 Task: View all reviews of tiny home in Lac-Beauport, Quebec, Canada.
Action: Mouse moved to (467, 118)
Screenshot: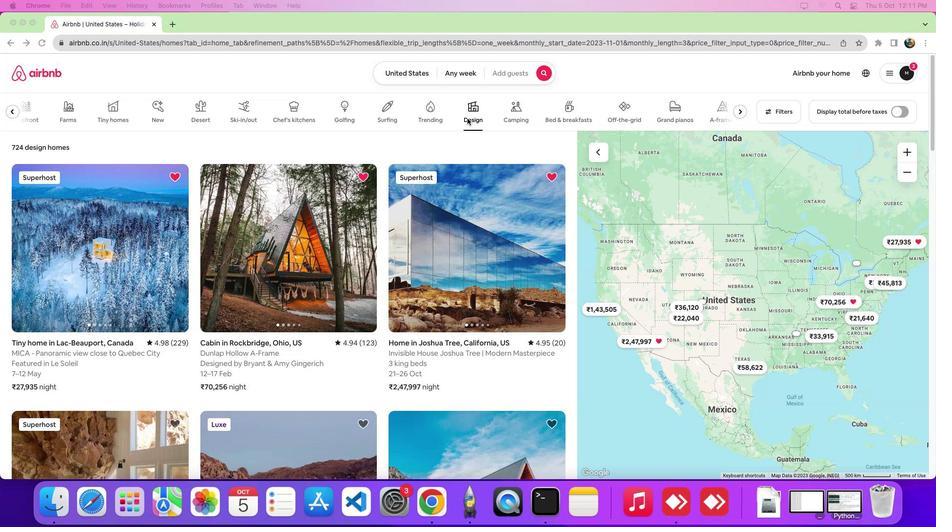 
Action: Mouse pressed left at (467, 118)
Screenshot: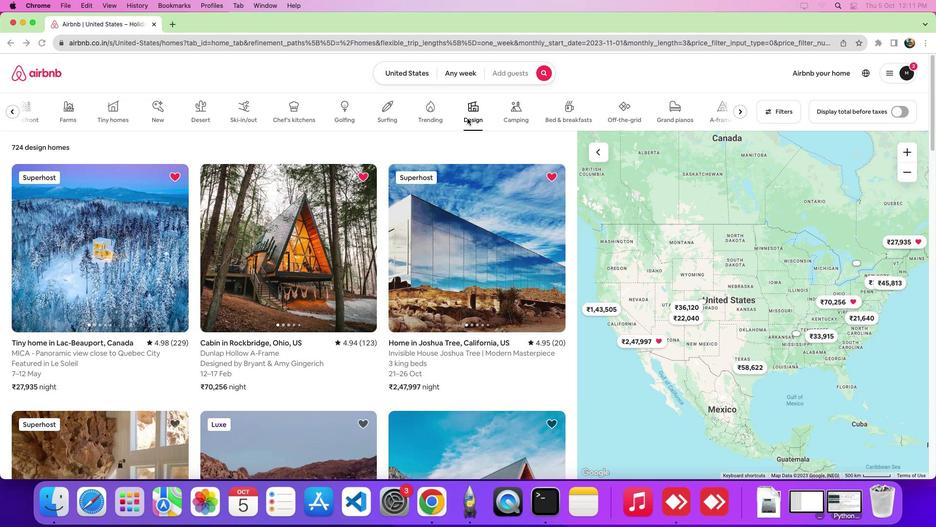
Action: Mouse moved to (140, 272)
Screenshot: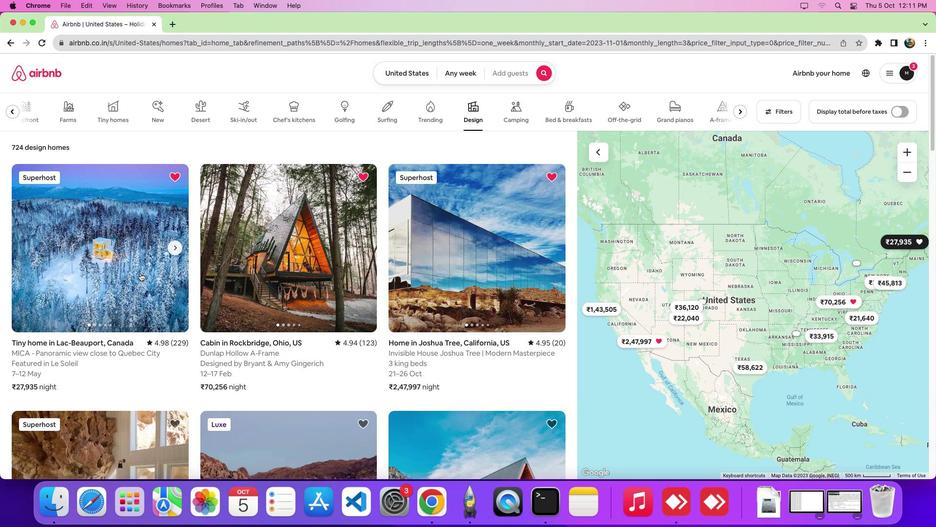 
Action: Mouse pressed left at (140, 272)
Screenshot: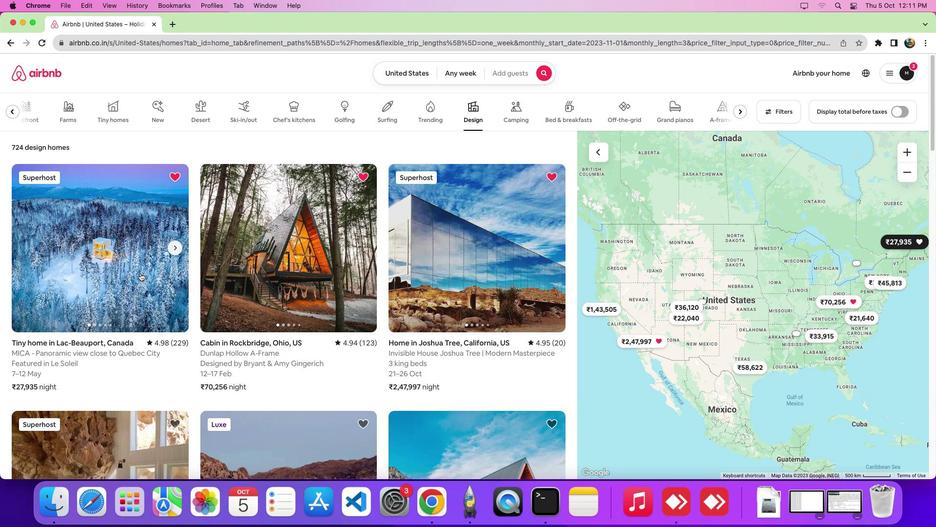 
Action: Mouse moved to (453, 222)
Screenshot: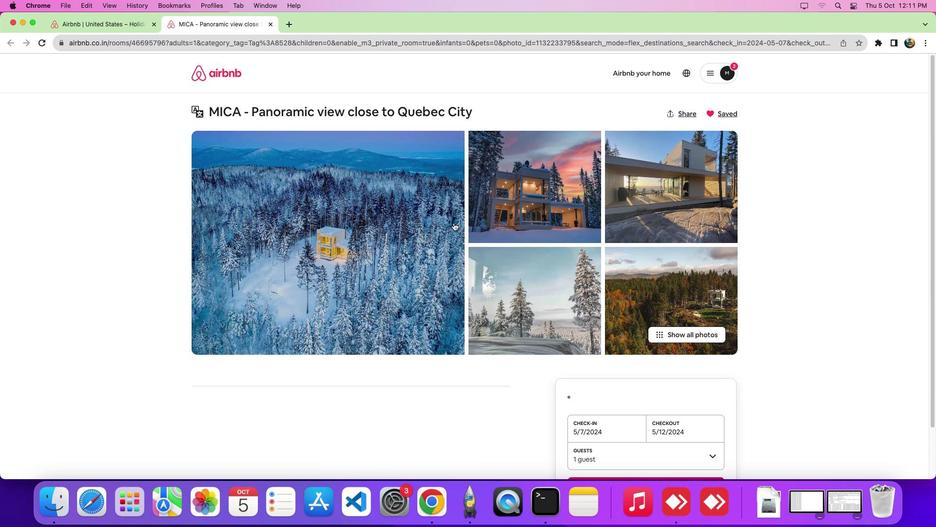 
Action: Mouse scrolled (453, 222) with delta (0, 0)
Screenshot: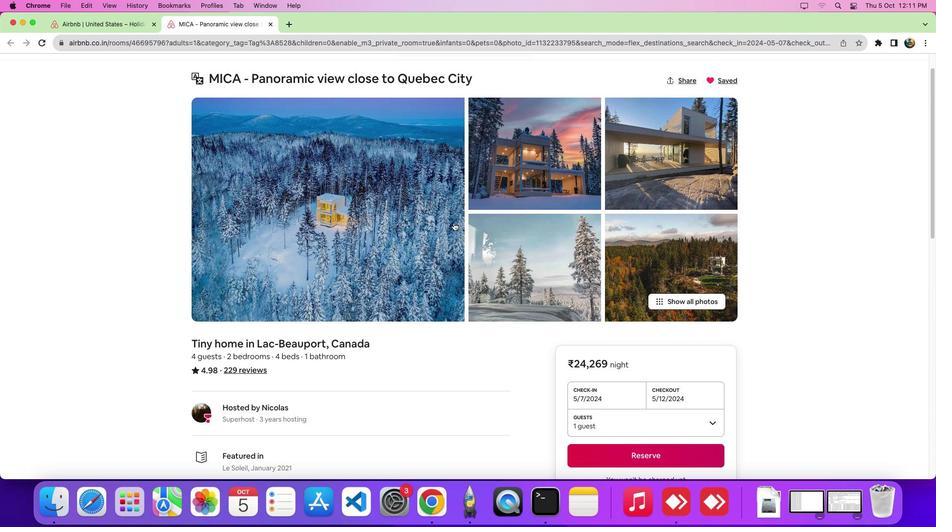
Action: Mouse scrolled (453, 222) with delta (0, 0)
Screenshot: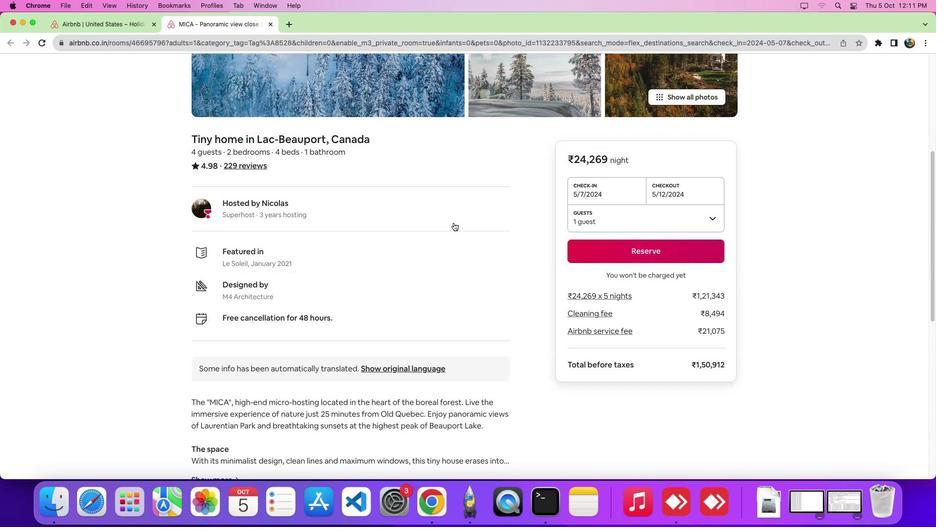 
Action: Mouse scrolled (453, 222) with delta (0, -4)
Screenshot: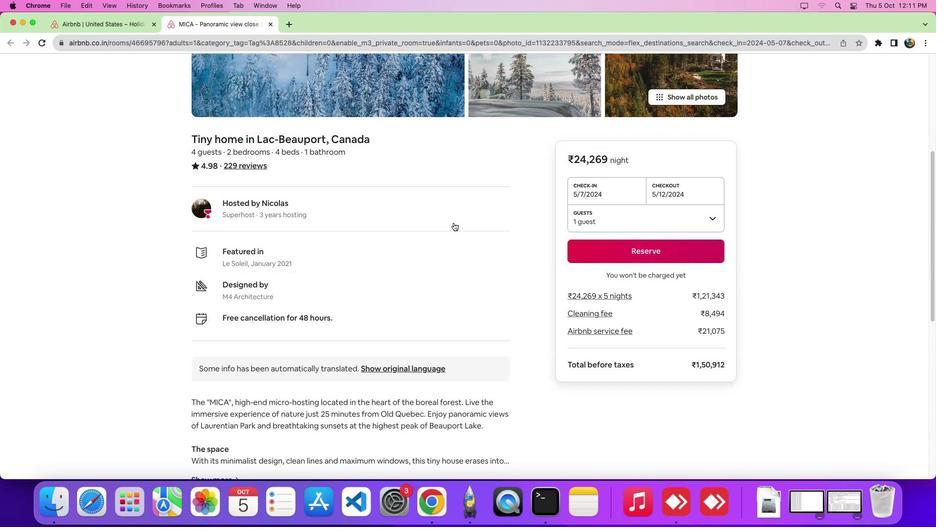 
Action: Mouse scrolled (453, 222) with delta (0, -6)
Screenshot: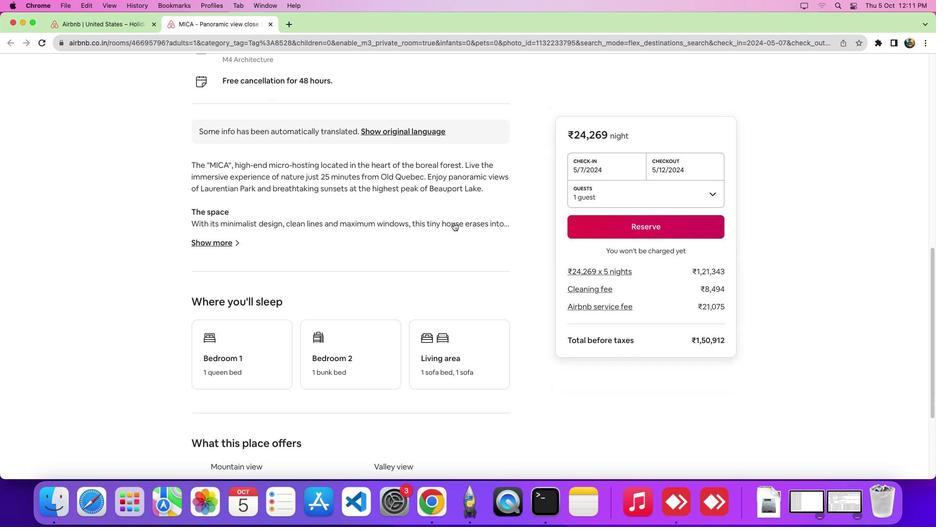 
Action: Mouse scrolled (453, 222) with delta (0, -7)
Screenshot: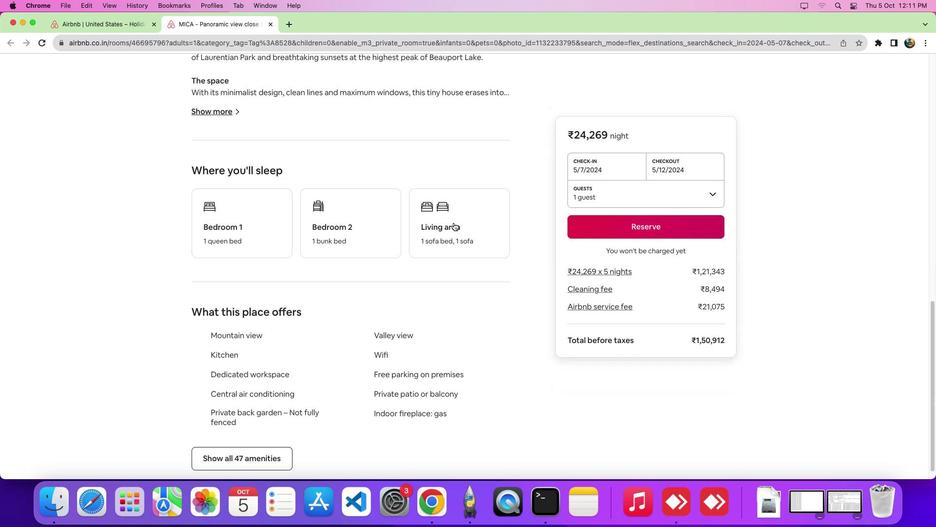 
Action: Mouse moved to (276, 76)
Screenshot: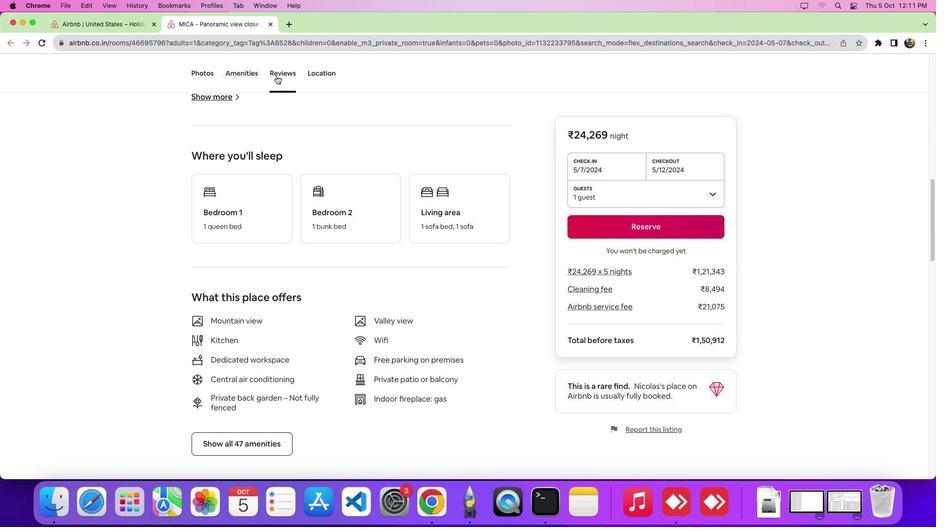 
Action: Mouse pressed left at (276, 76)
Screenshot: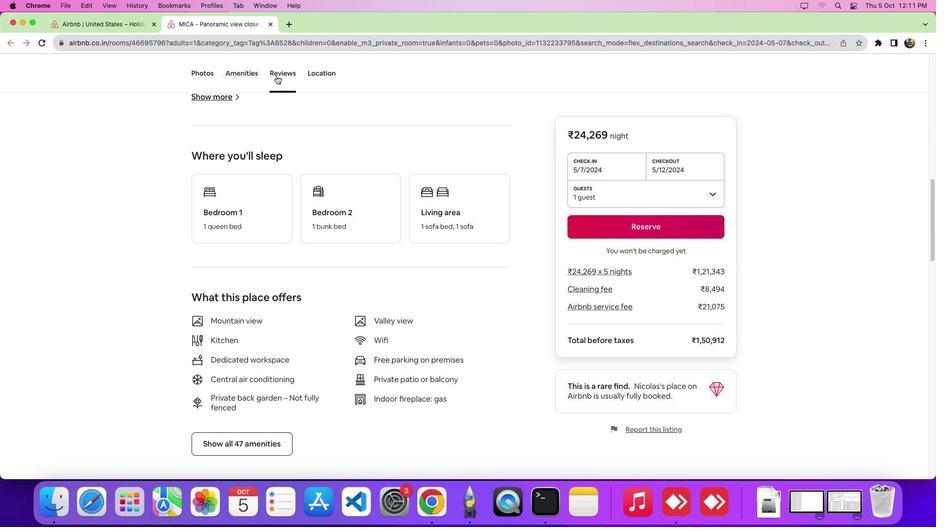 
Action: Mouse moved to (326, 258)
Screenshot: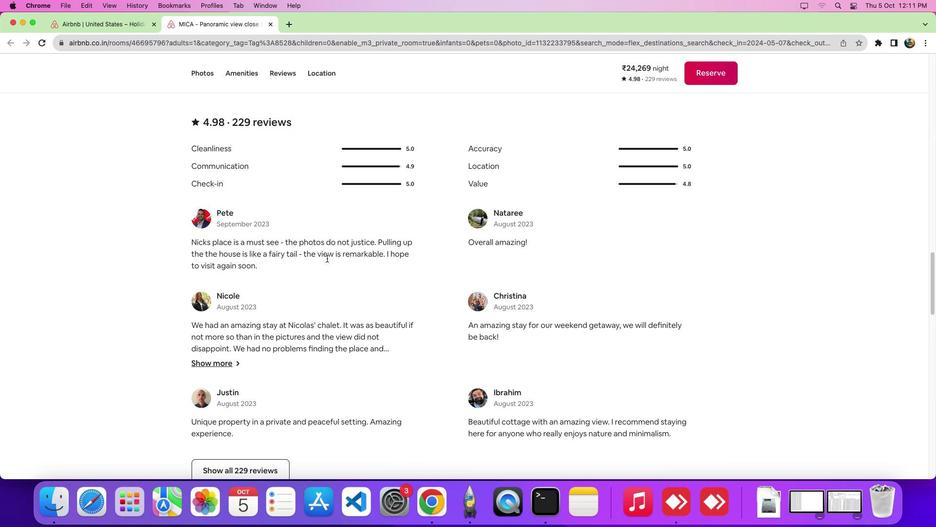 
Action: Mouse scrolled (326, 258) with delta (0, 0)
Screenshot: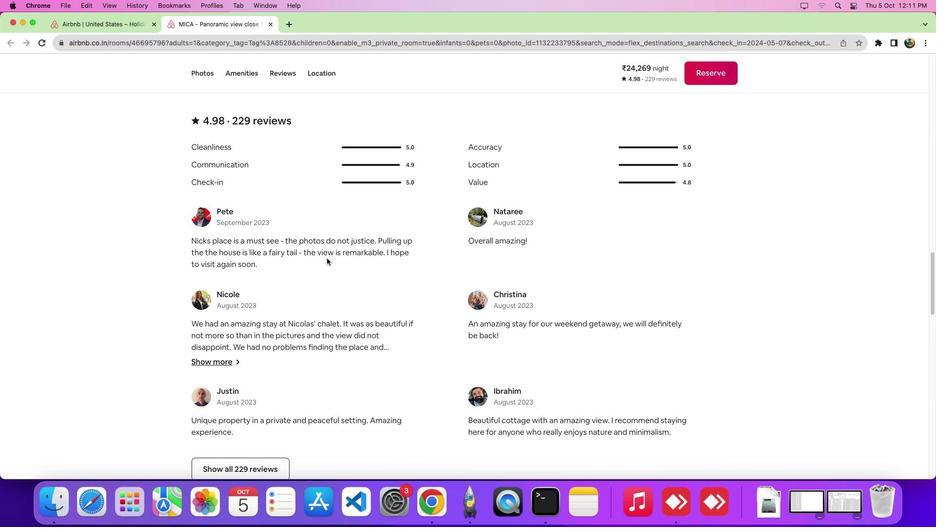 
Action: Mouse scrolled (326, 258) with delta (0, 0)
Screenshot: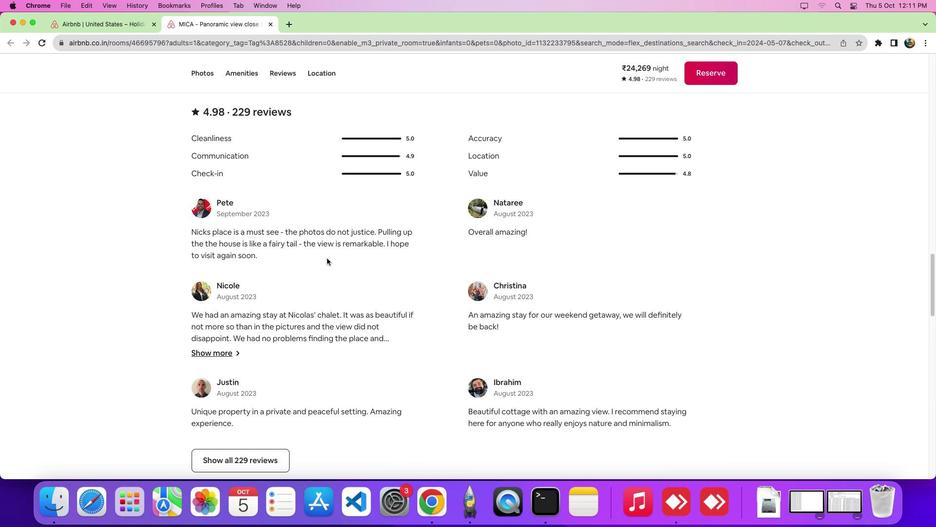 
Action: Mouse scrolled (326, 258) with delta (0, -2)
Screenshot: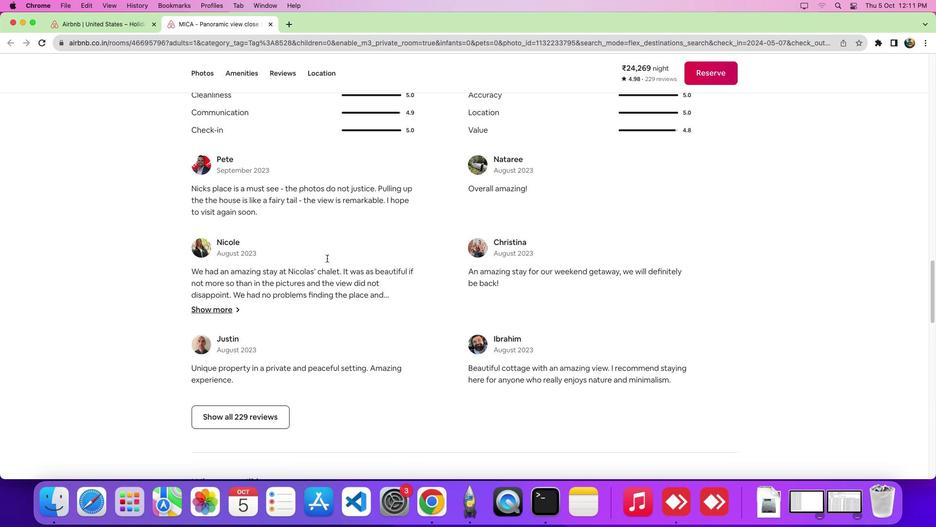 
Action: Mouse moved to (250, 341)
Screenshot: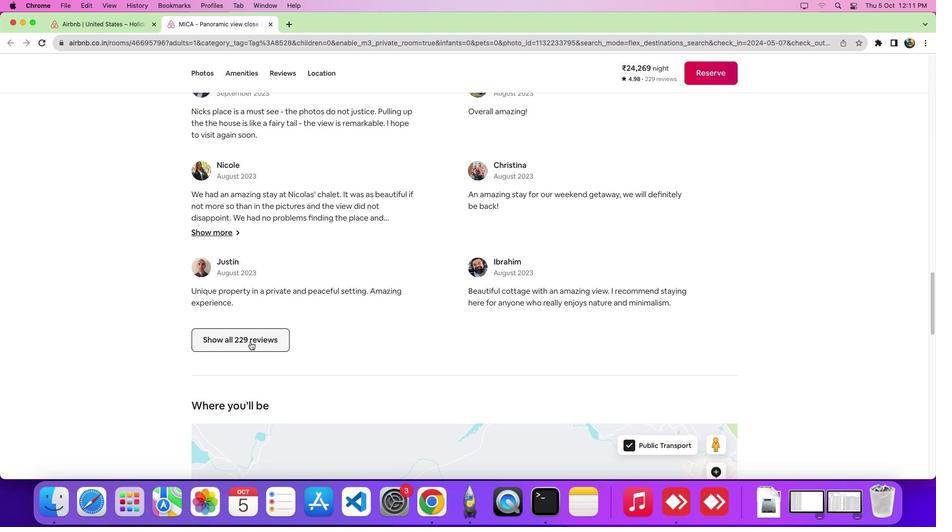 
Action: Mouse pressed left at (250, 341)
Screenshot: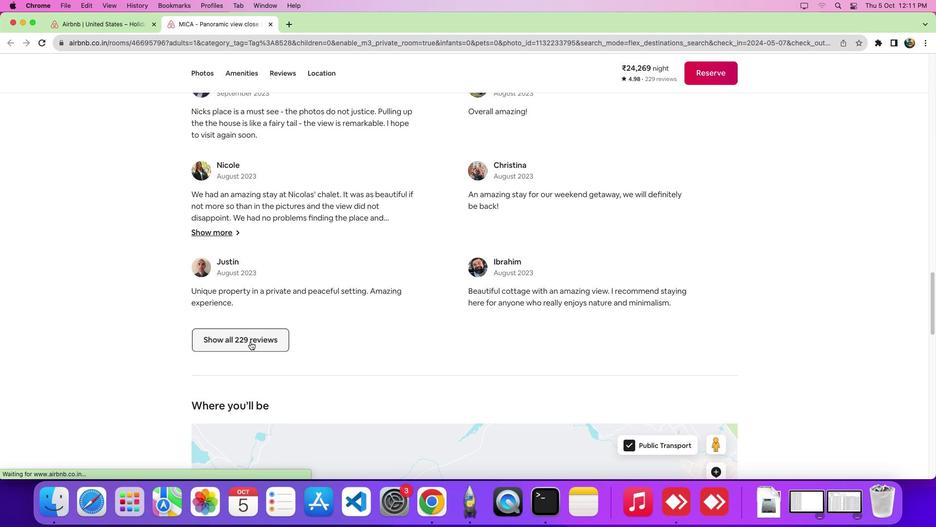 
Action: Mouse moved to (549, 325)
Screenshot: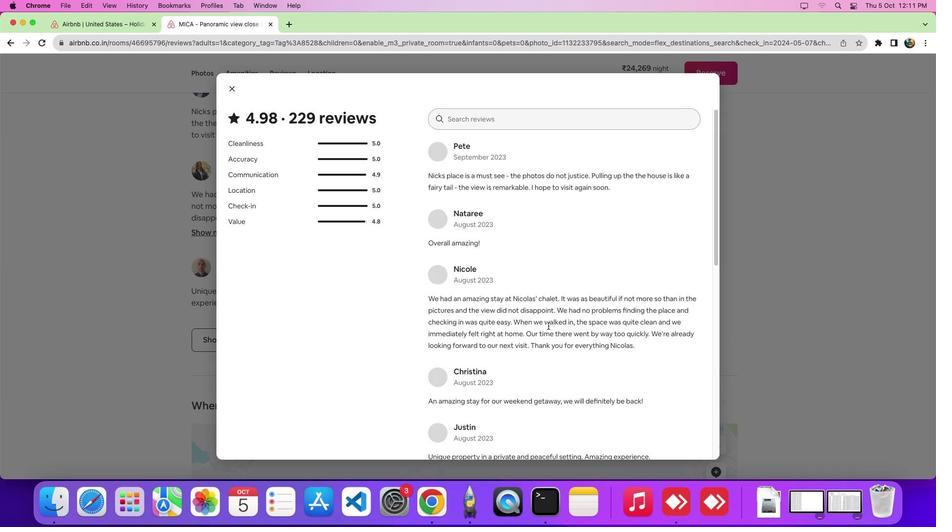 
Action: Mouse scrolled (549, 325) with delta (0, 0)
Screenshot: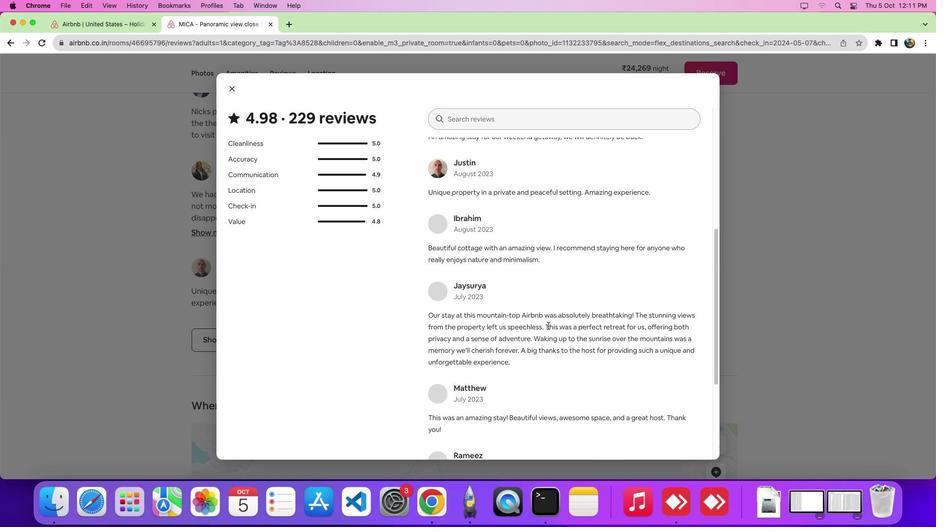 
Action: Mouse scrolled (549, 325) with delta (0, 0)
Screenshot: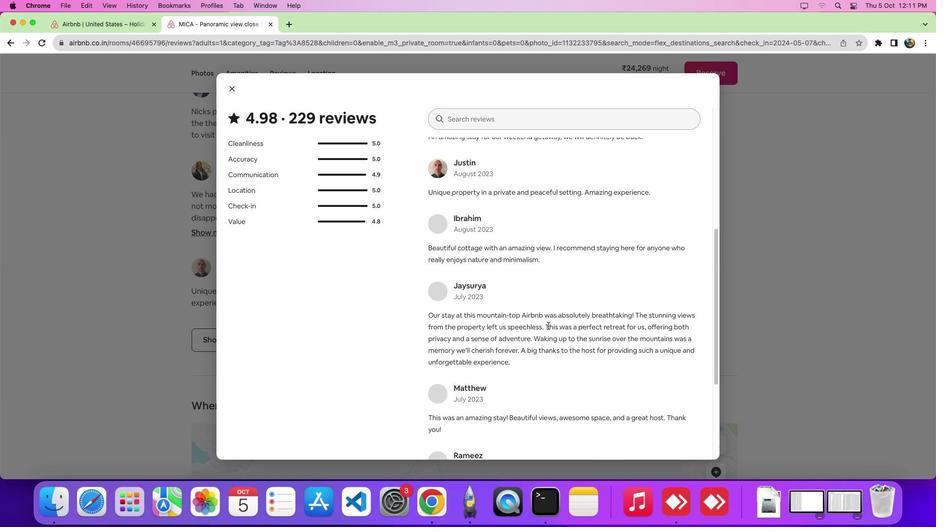 
Action: Mouse scrolled (549, 325) with delta (0, -4)
Screenshot: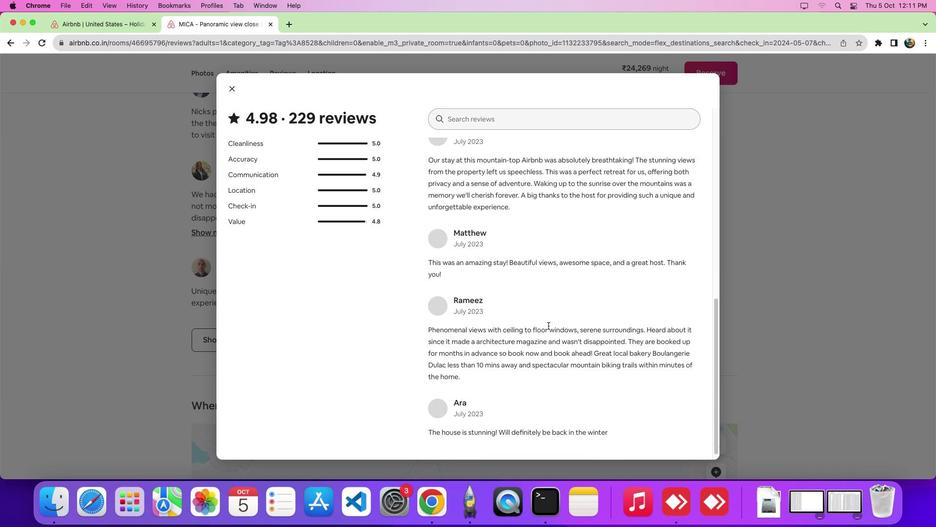 
Action: Mouse scrolled (549, 325) with delta (0, -6)
Screenshot: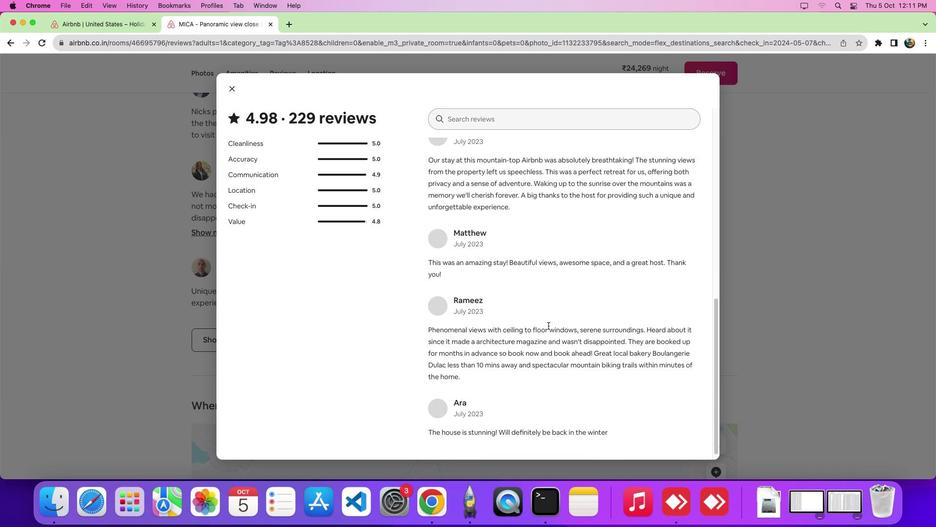 
